 Task: Check the top 10 real estate terms to know.
Action: Mouse moved to (445, 181)
Screenshot: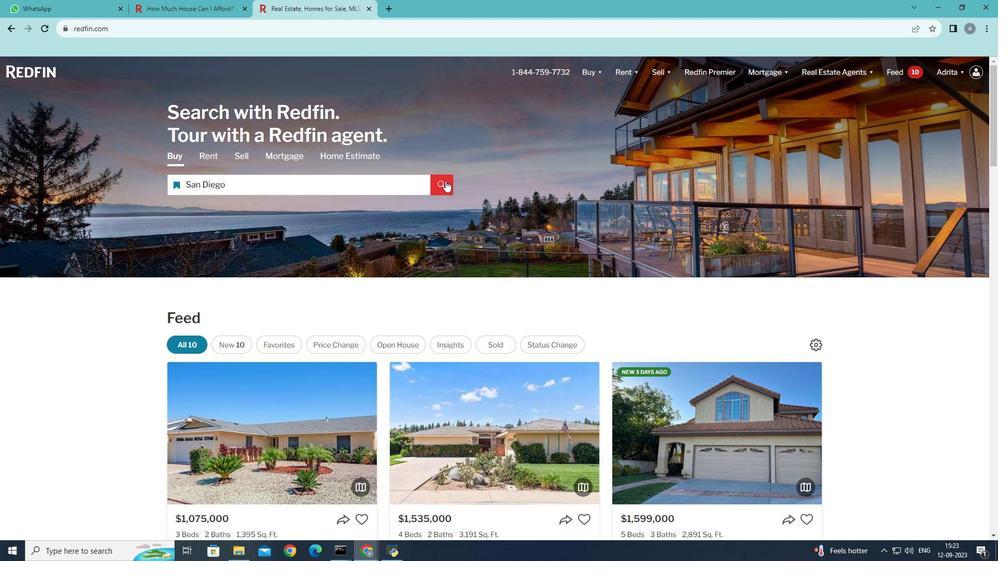 
Action: Mouse pressed left at (445, 181)
Screenshot: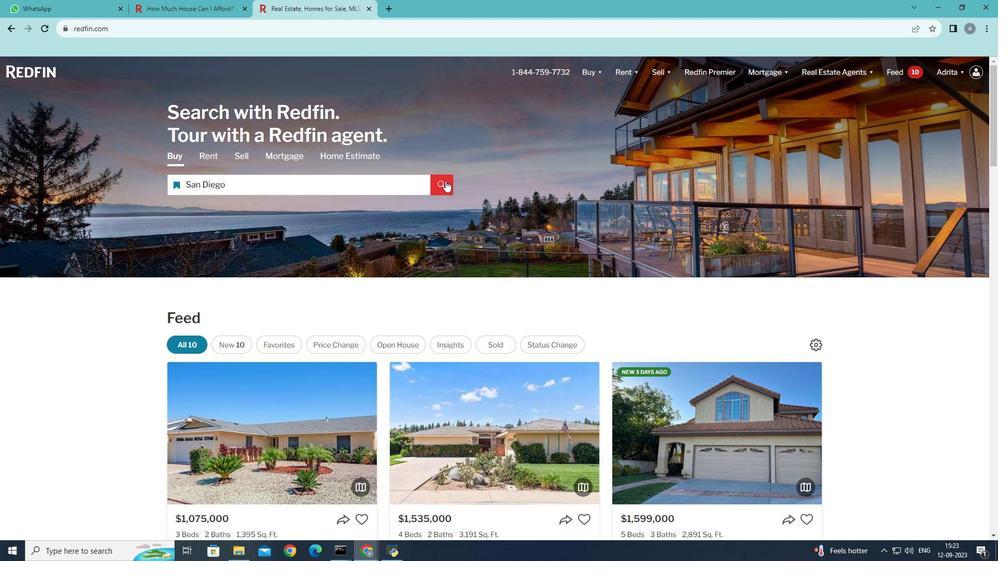 
Action: Mouse moved to (634, 146)
Screenshot: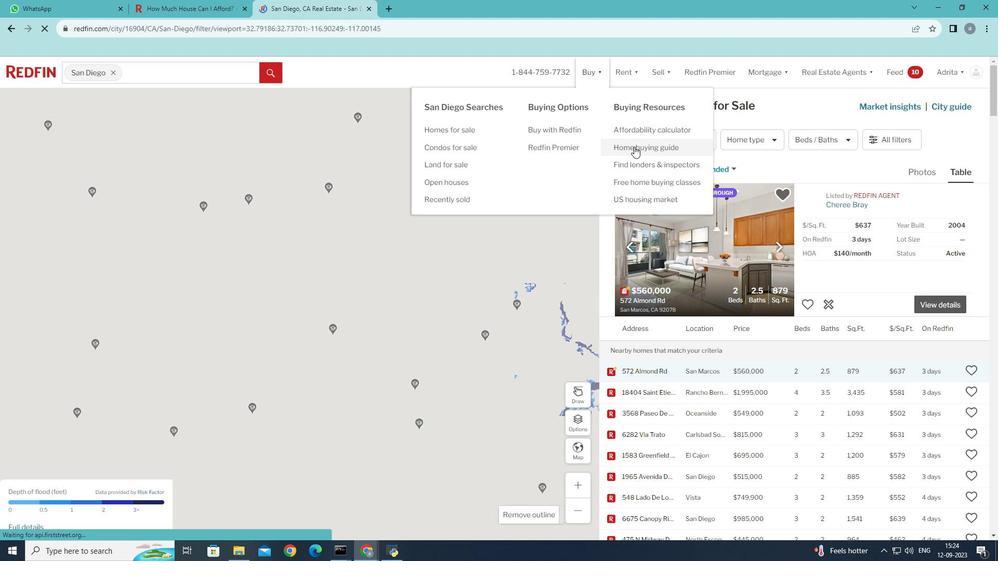 
Action: Mouse pressed left at (634, 146)
Screenshot: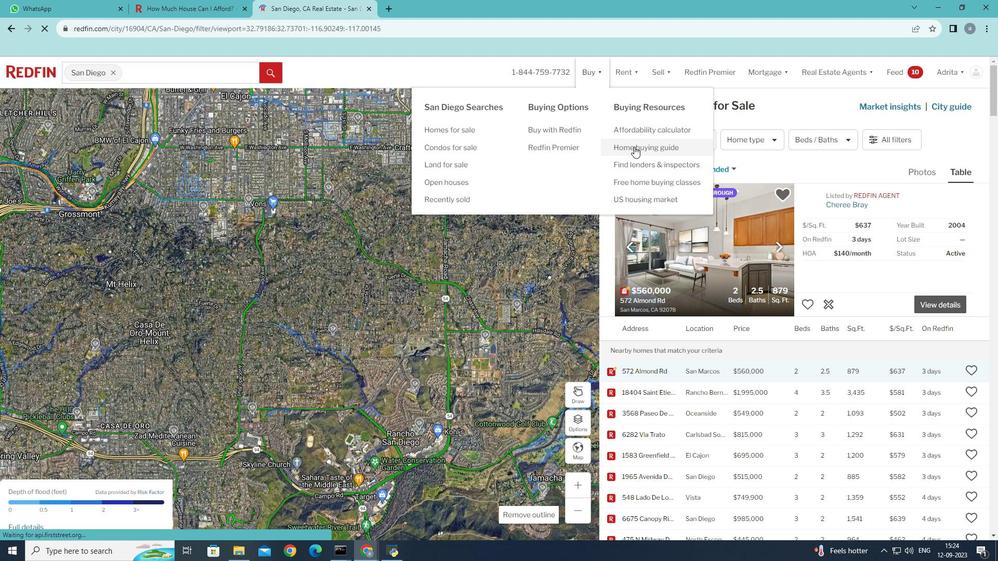 
Action: Mouse moved to (229, 225)
Screenshot: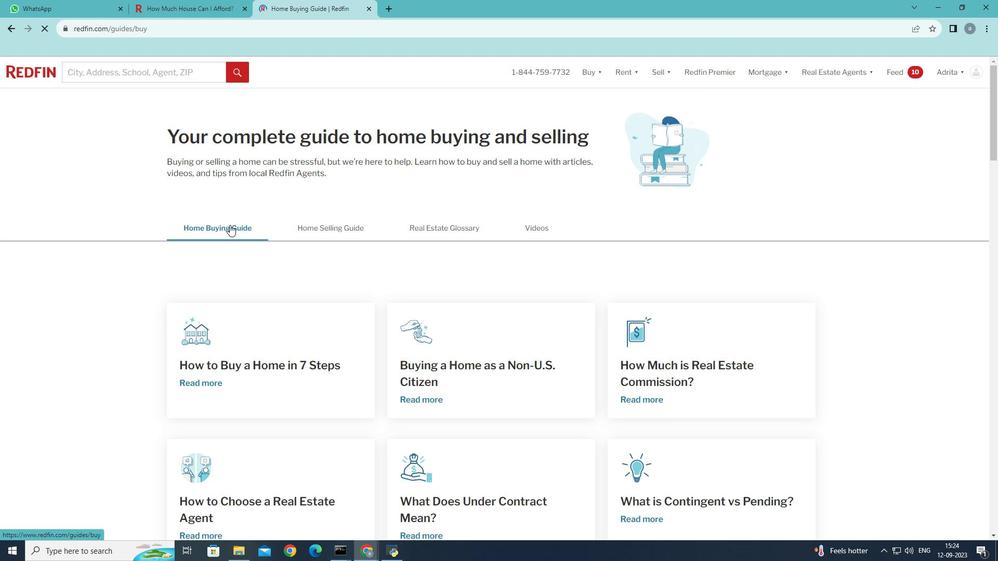 
Action: Mouse pressed left at (229, 225)
Screenshot: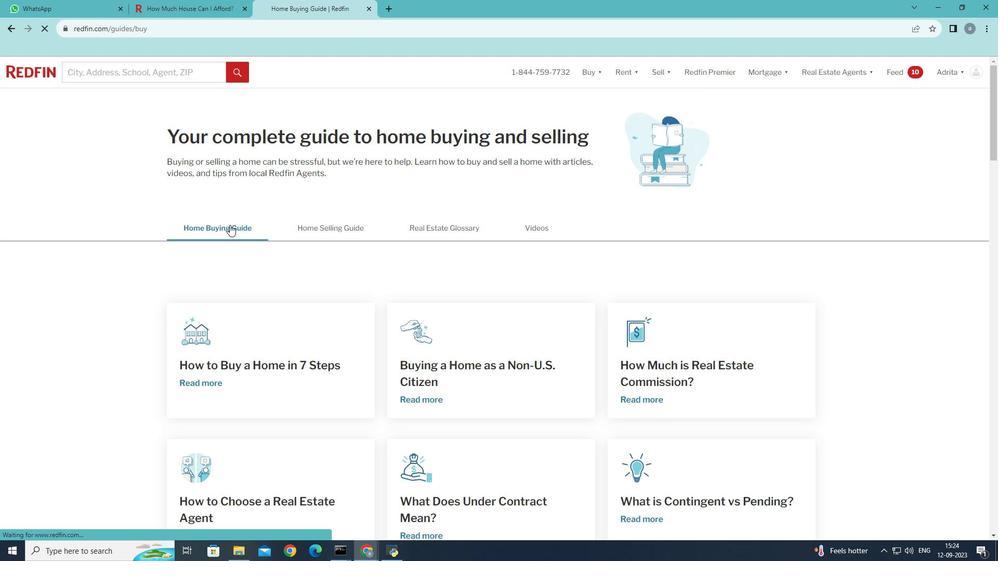
Action: Mouse moved to (224, 296)
Screenshot: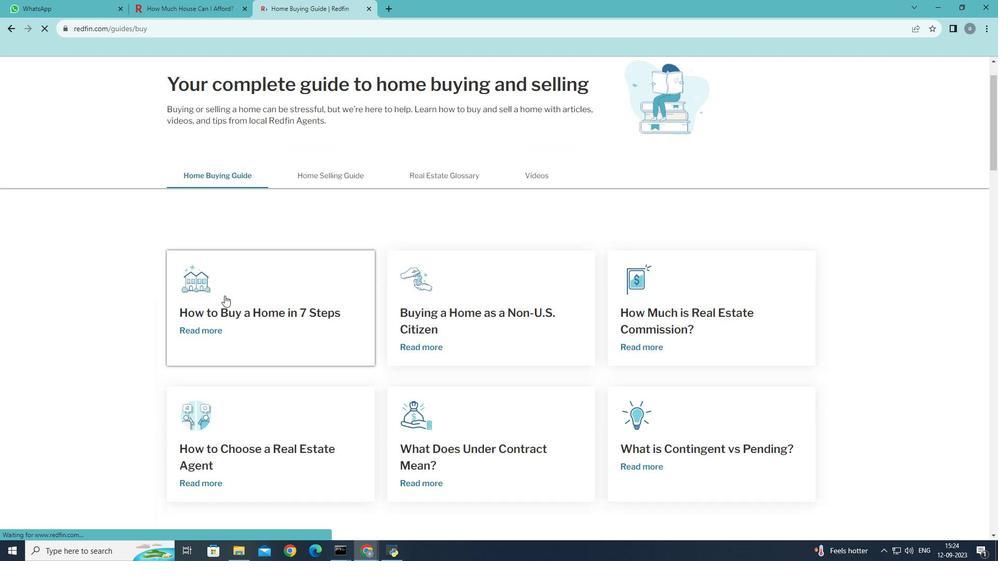 
Action: Mouse scrolled (224, 295) with delta (0, 0)
Screenshot: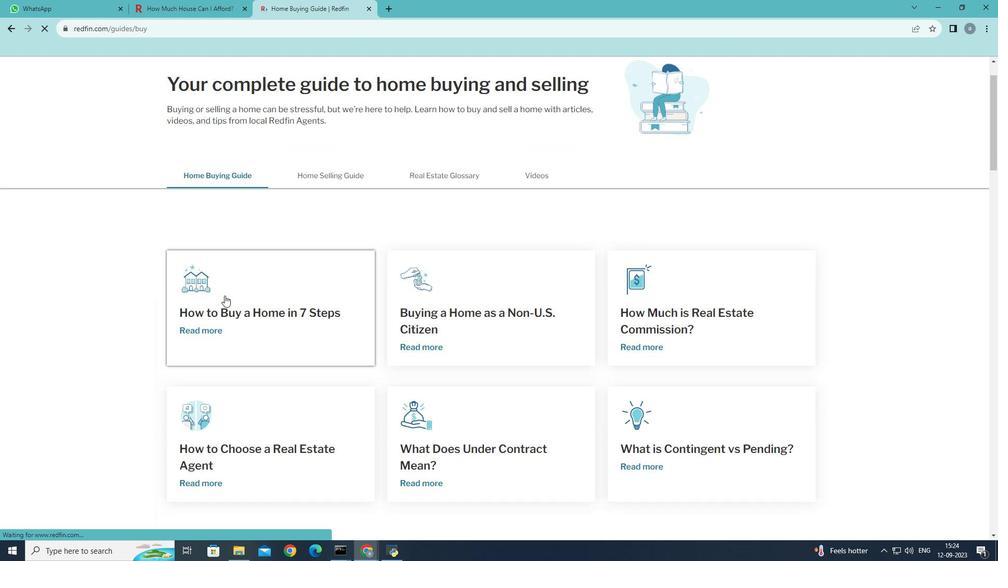 
Action: Mouse scrolled (224, 295) with delta (0, 0)
Screenshot: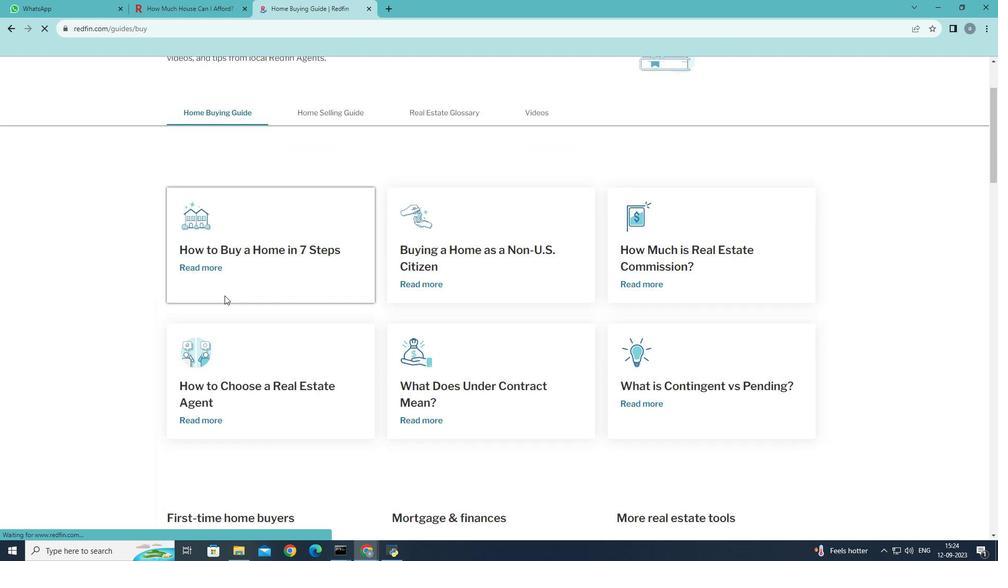
Action: Mouse scrolled (224, 295) with delta (0, 0)
Screenshot: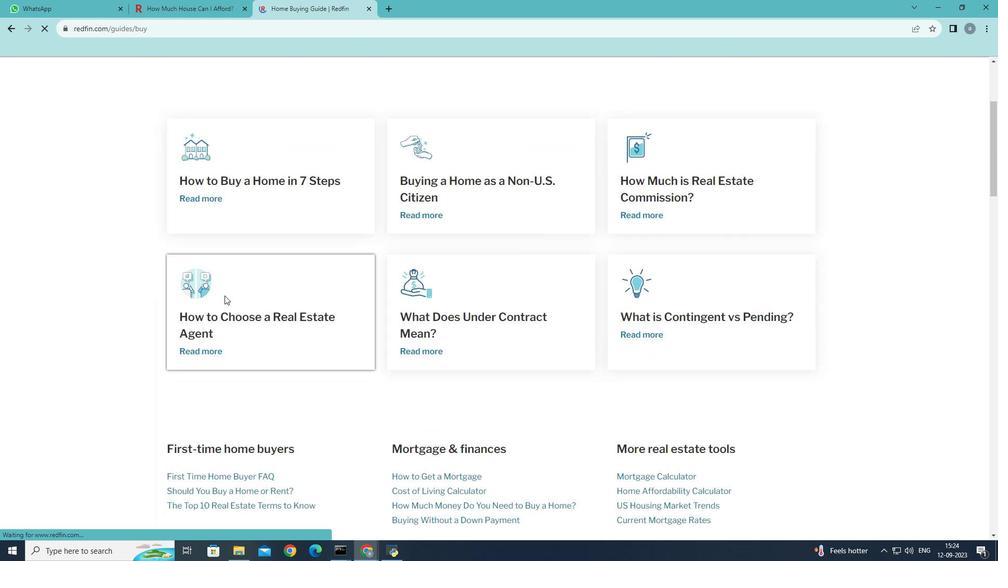 
Action: Mouse moved to (224, 296)
Screenshot: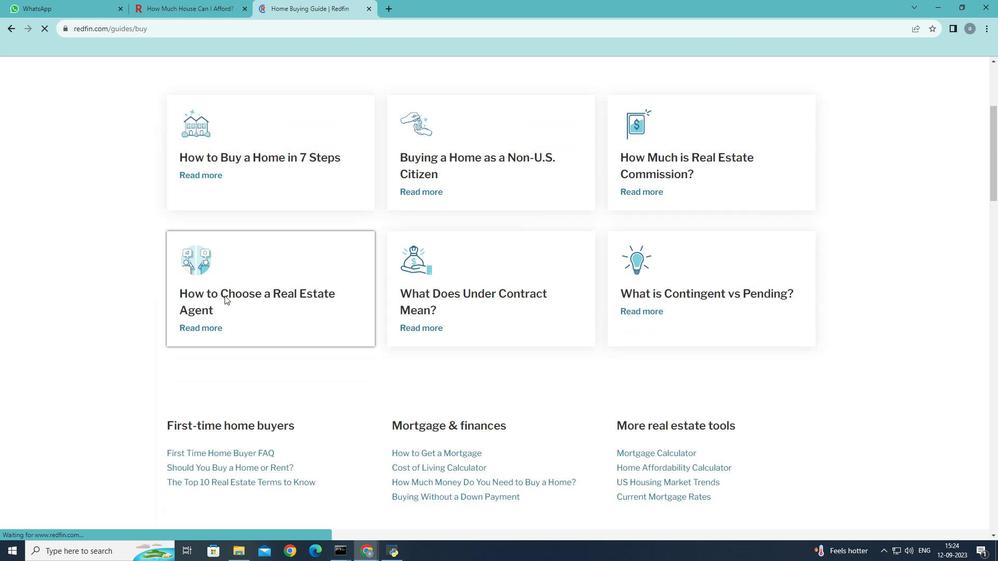 
Action: Mouse scrolled (224, 295) with delta (0, 0)
Screenshot: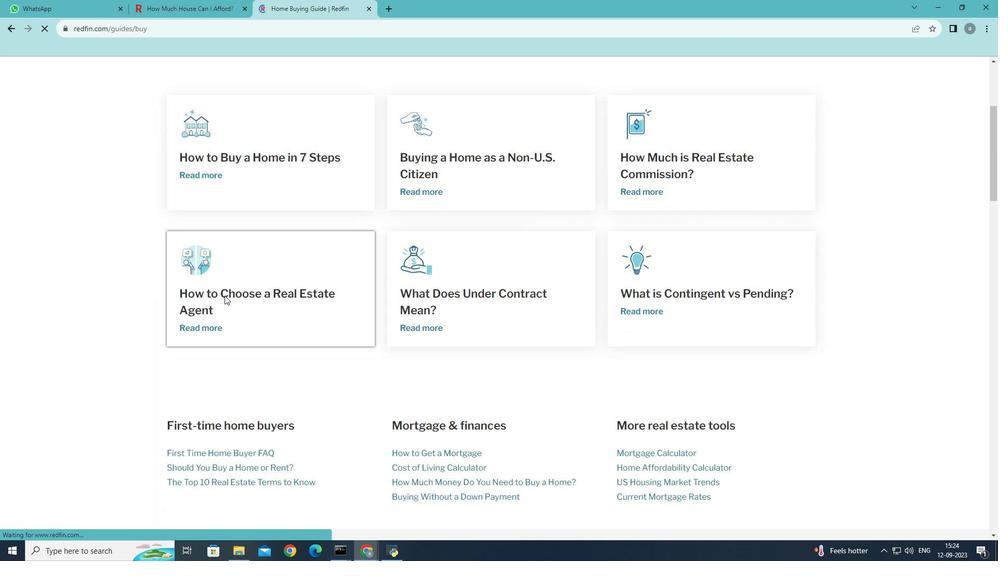 
Action: Mouse moved to (227, 302)
Screenshot: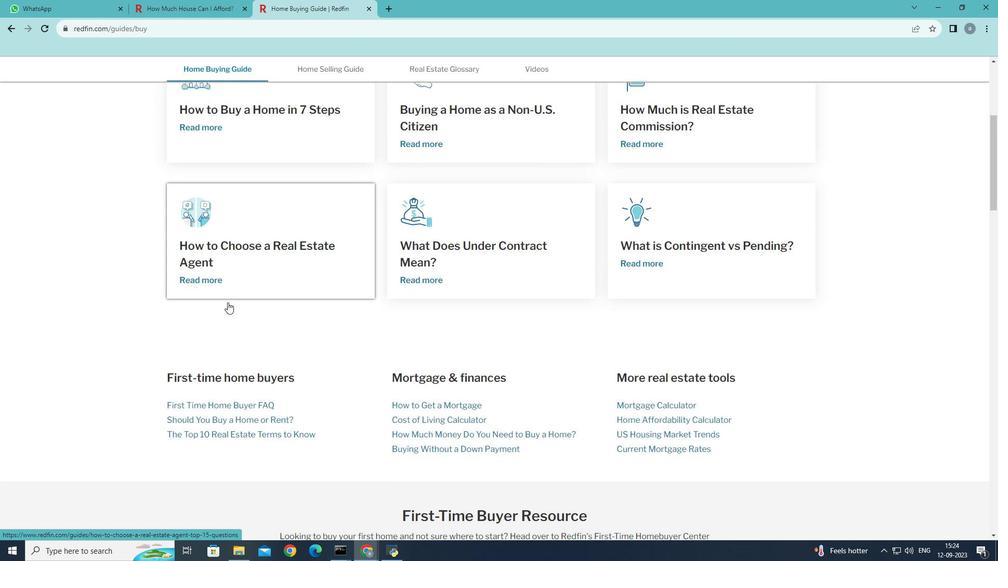 
Action: Mouse scrolled (227, 302) with delta (0, 0)
Screenshot: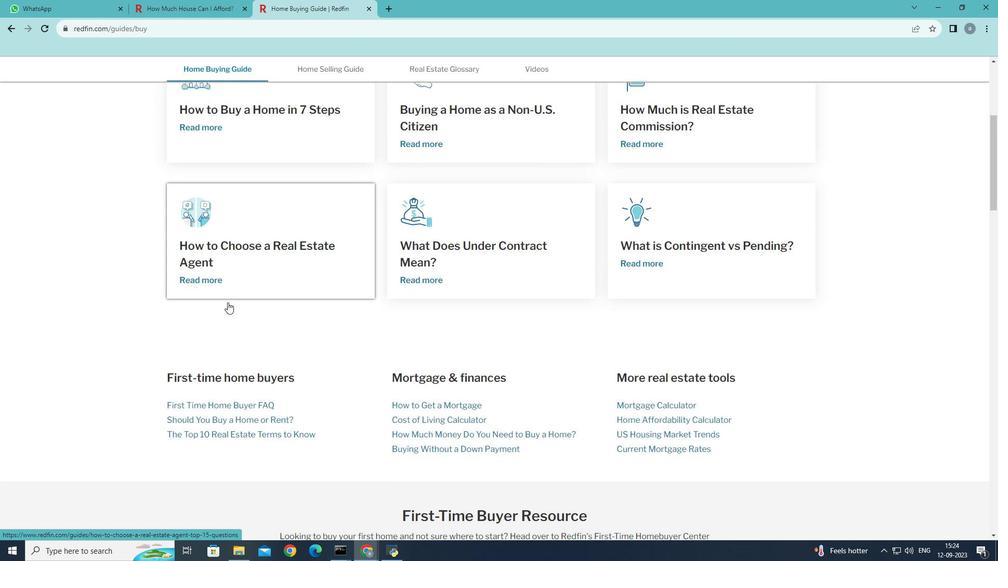 
Action: Mouse scrolled (227, 302) with delta (0, 0)
Screenshot: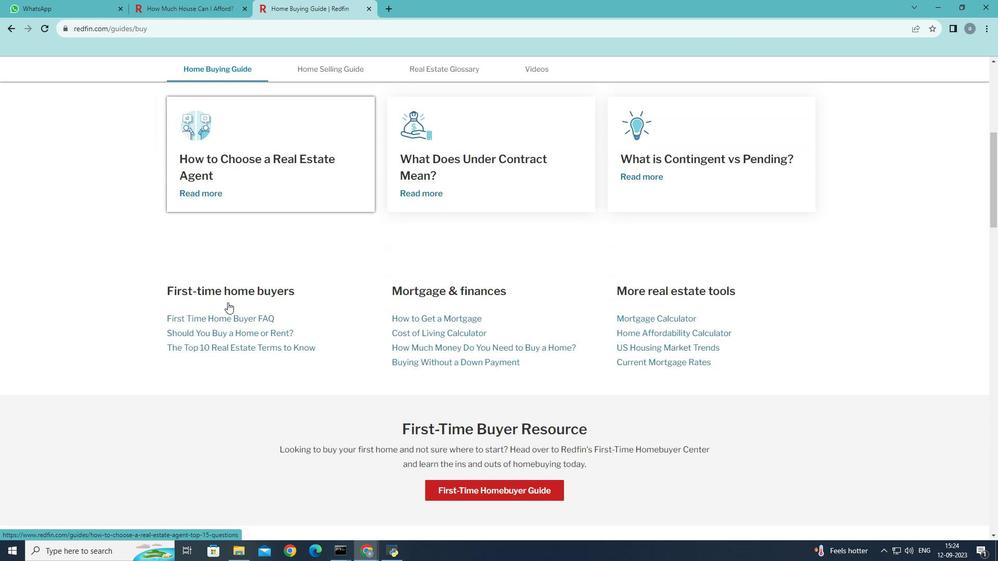 
Action: Mouse scrolled (227, 302) with delta (0, 0)
Screenshot: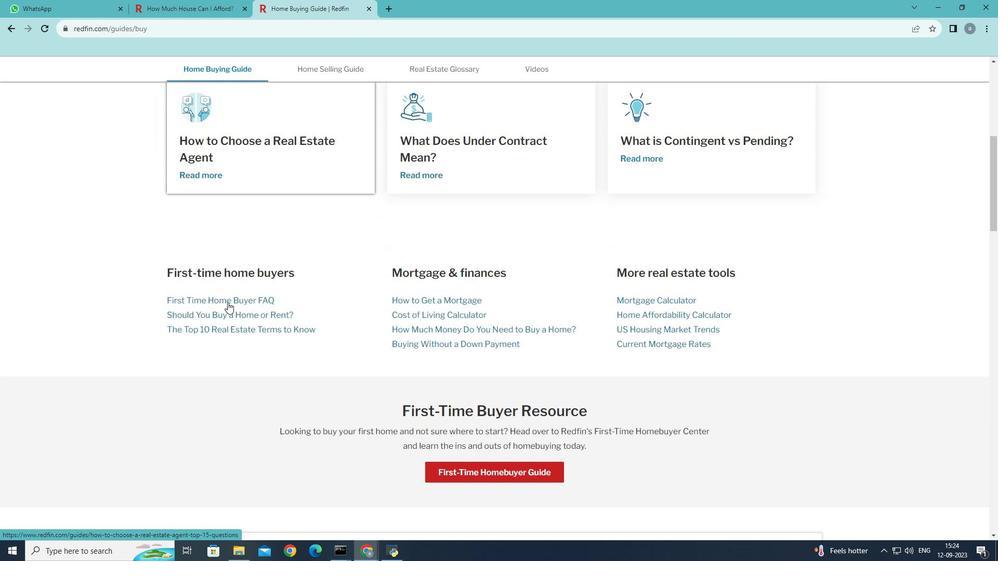 
Action: Mouse moved to (204, 323)
Screenshot: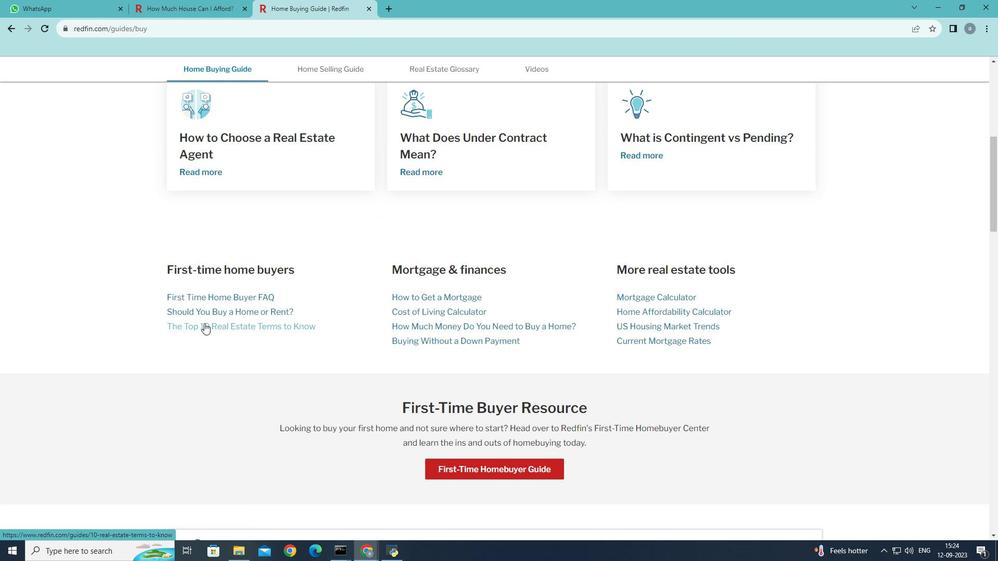 
Action: Mouse pressed left at (204, 323)
Screenshot: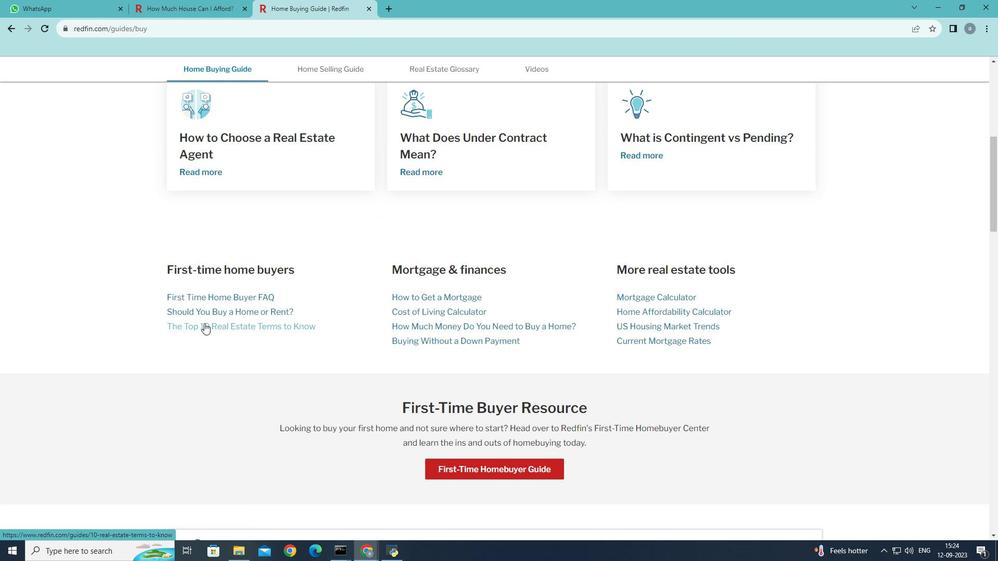 
Action: Mouse moved to (337, 301)
Screenshot: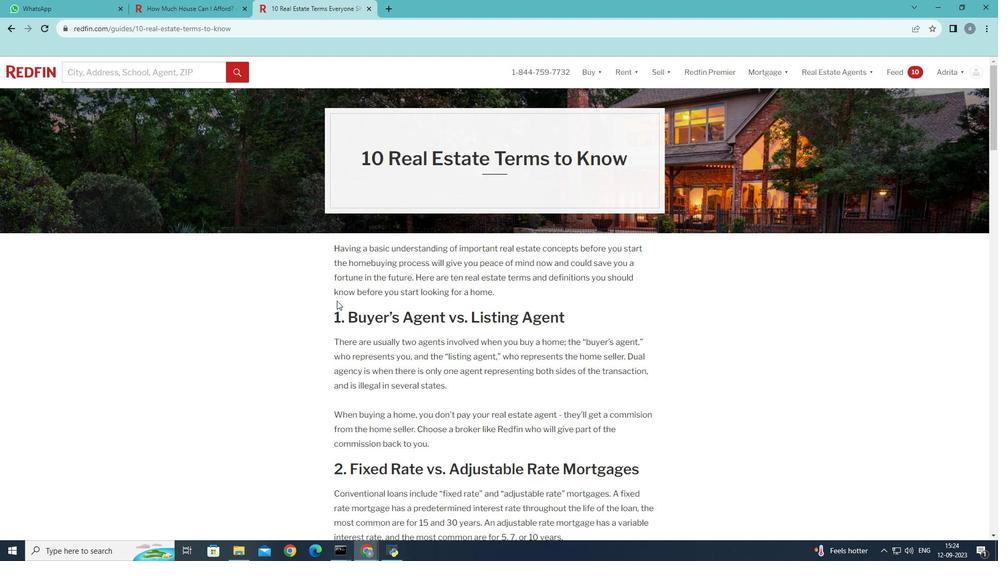 
